 Task: Add Sprouts Pumpkin to the cart.
Action: Mouse moved to (51, 316)
Screenshot: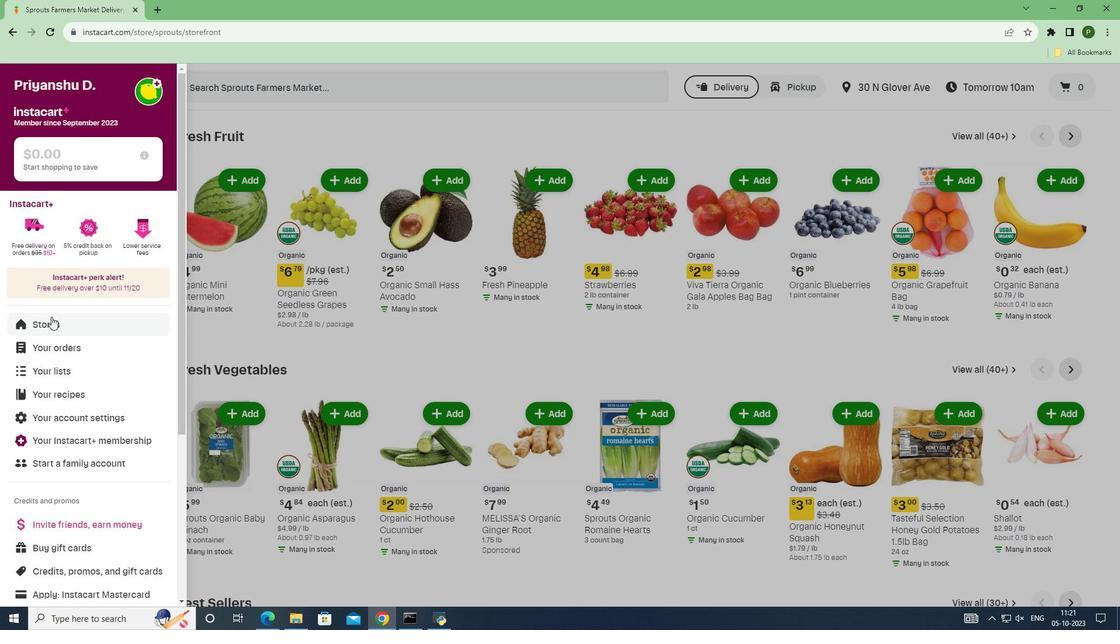 
Action: Mouse pressed left at (51, 316)
Screenshot: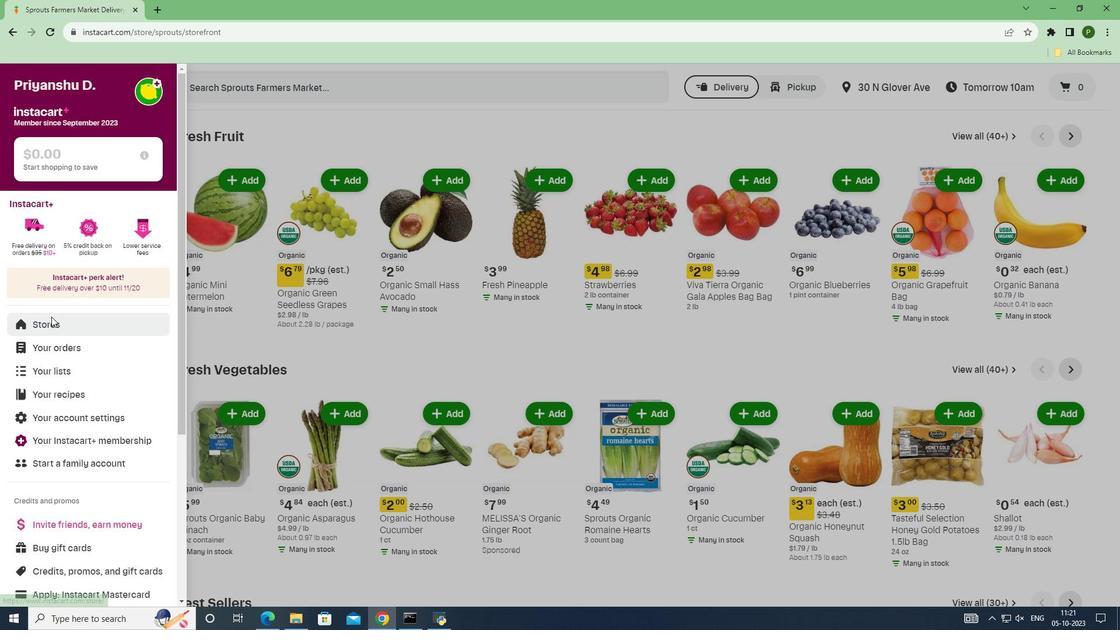 
Action: Mouse moved to (266, 126)
Screenshot: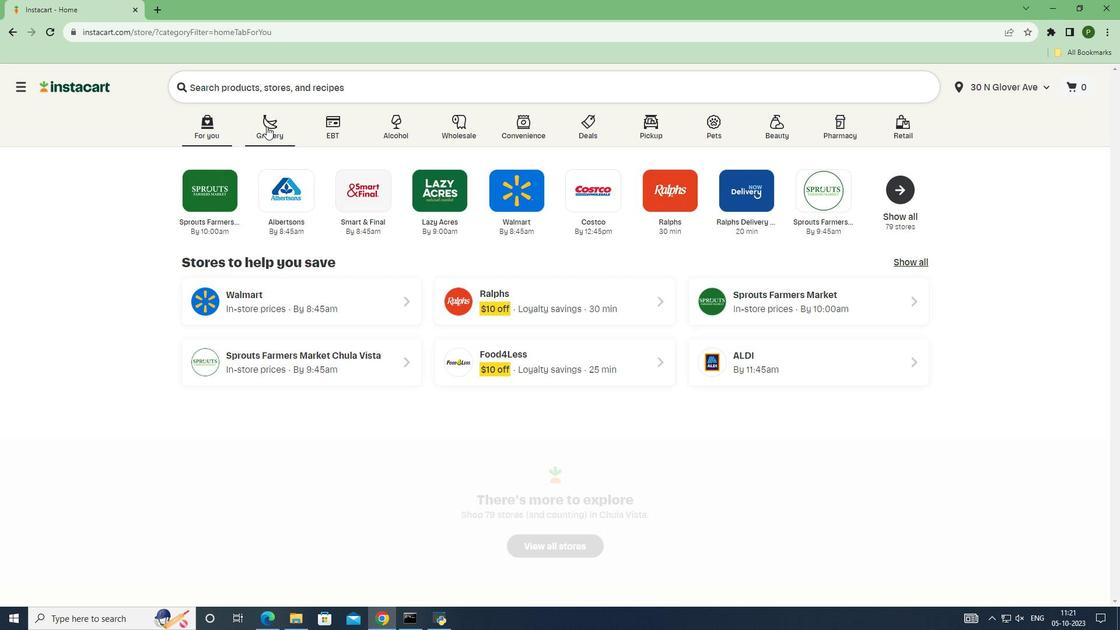 
Action: Mouse pressed left at (266, 126)
Screenshot: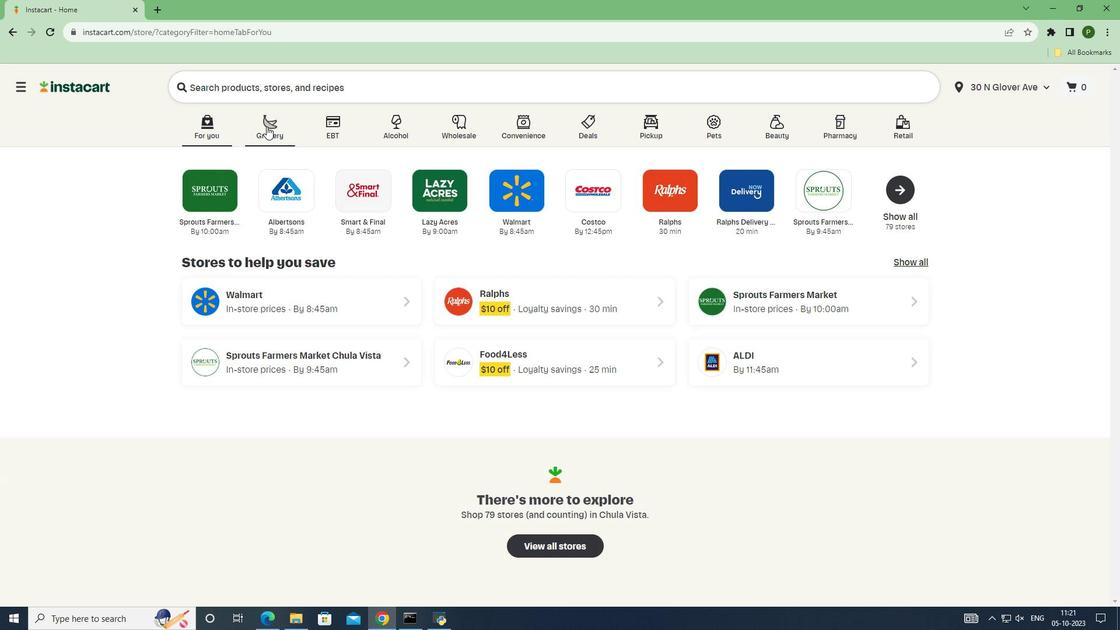 
Action: Mouse moved to (689, 271)
Screenshot: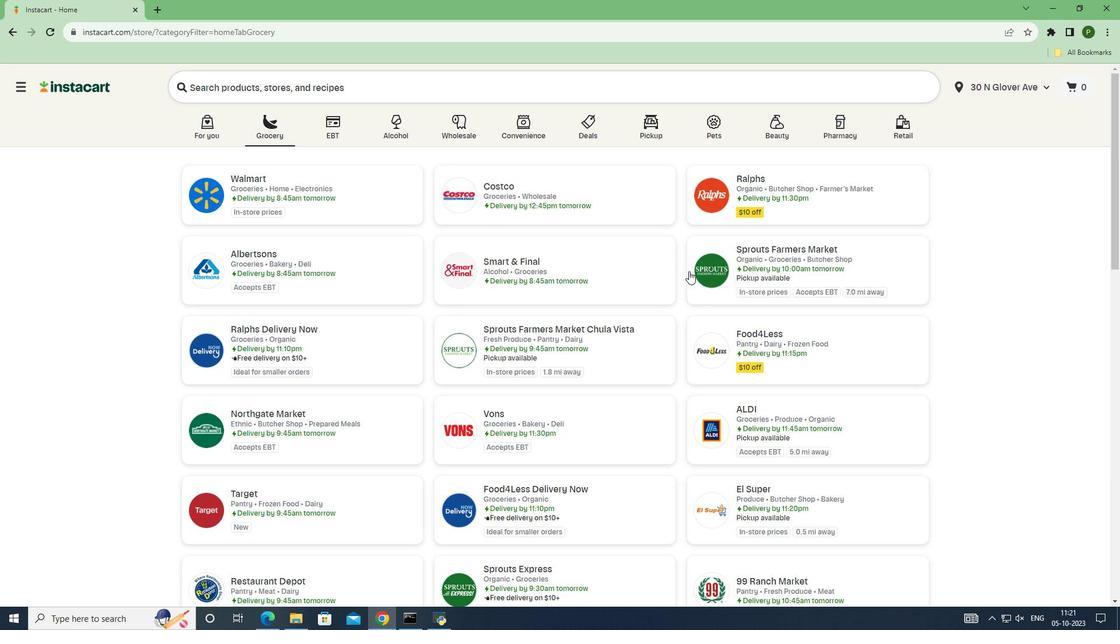 
Action: Mouse pressed left at (689, 271)
Screenshot: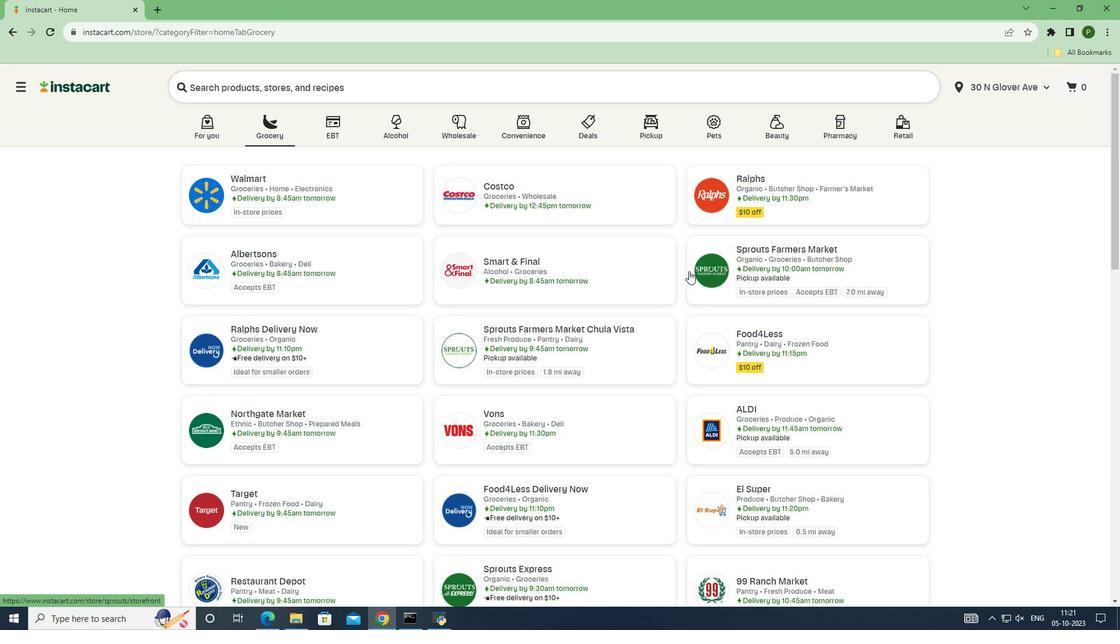 
Action: Mouse moved to (120, 330)
Screenshot: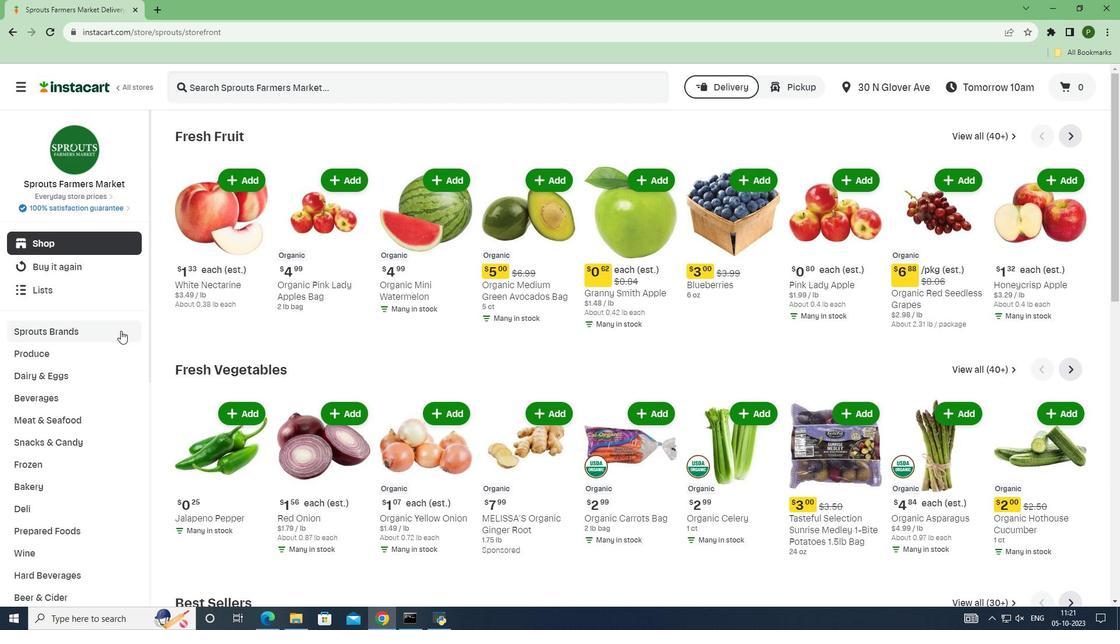 
Action: Mouse pressed left at (120, 330)
Screenshot: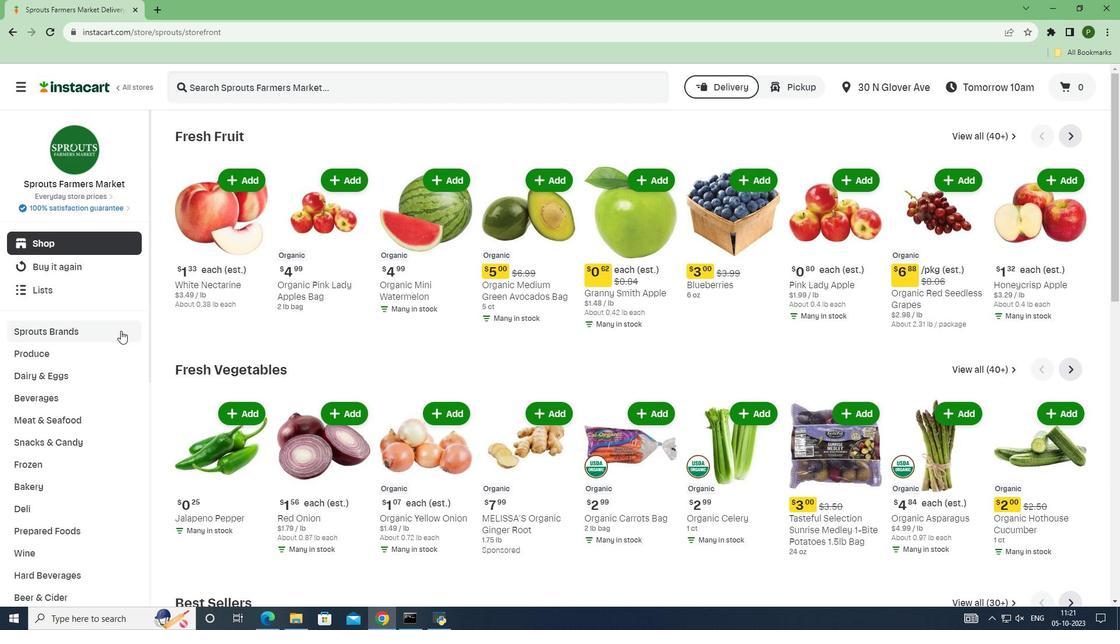 
Action: Mouse moved to (75, 427)
Screenshot: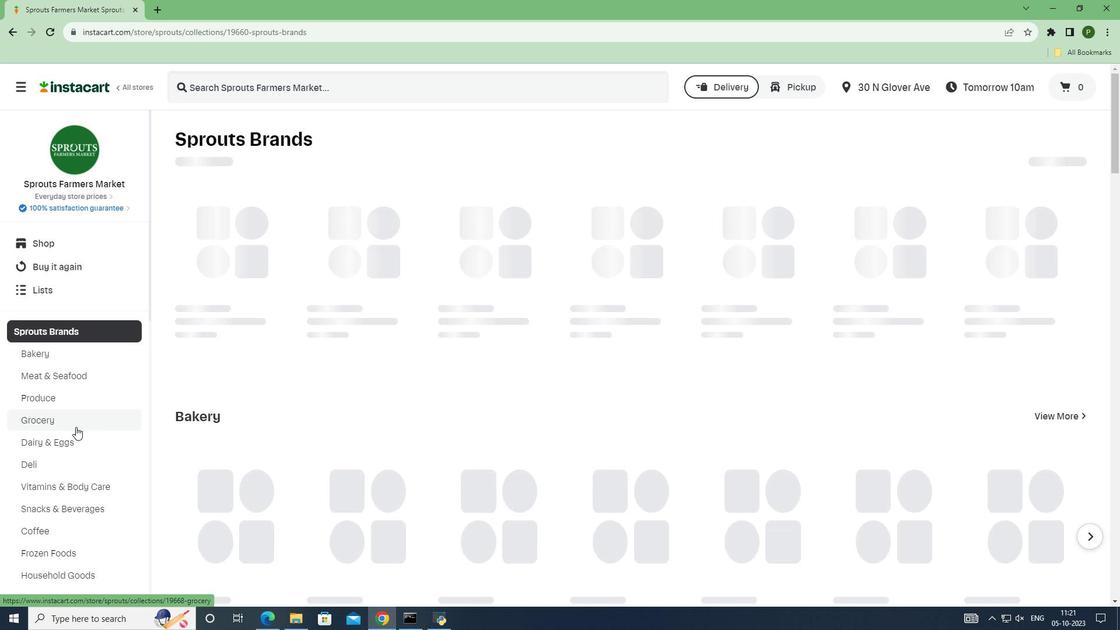 
Action: Mouse pressed left at (75, 427)
Screenshot: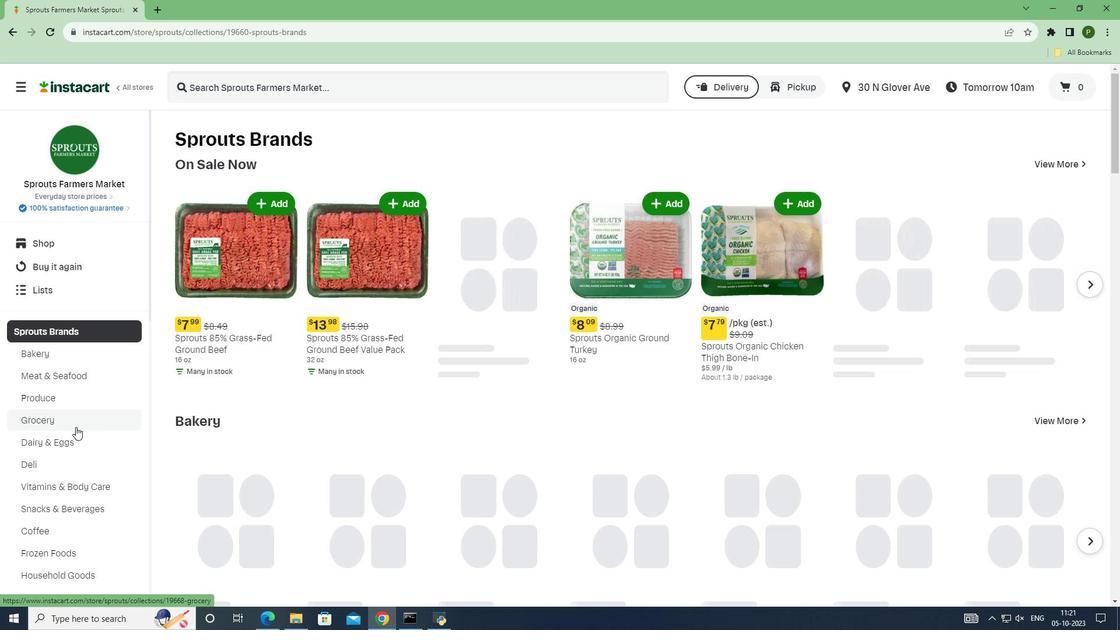 
Action: Mouse moved to (284, 257)
Screenshot: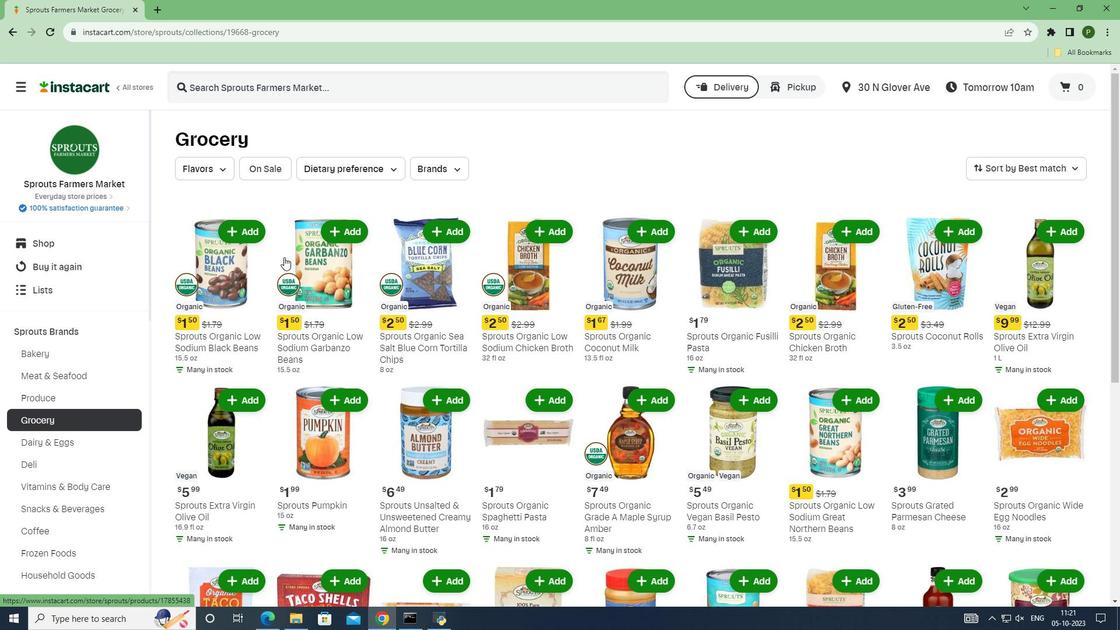 
Action: Mouse scrolled (284, 256) with delta (0, 0)
Screenshot: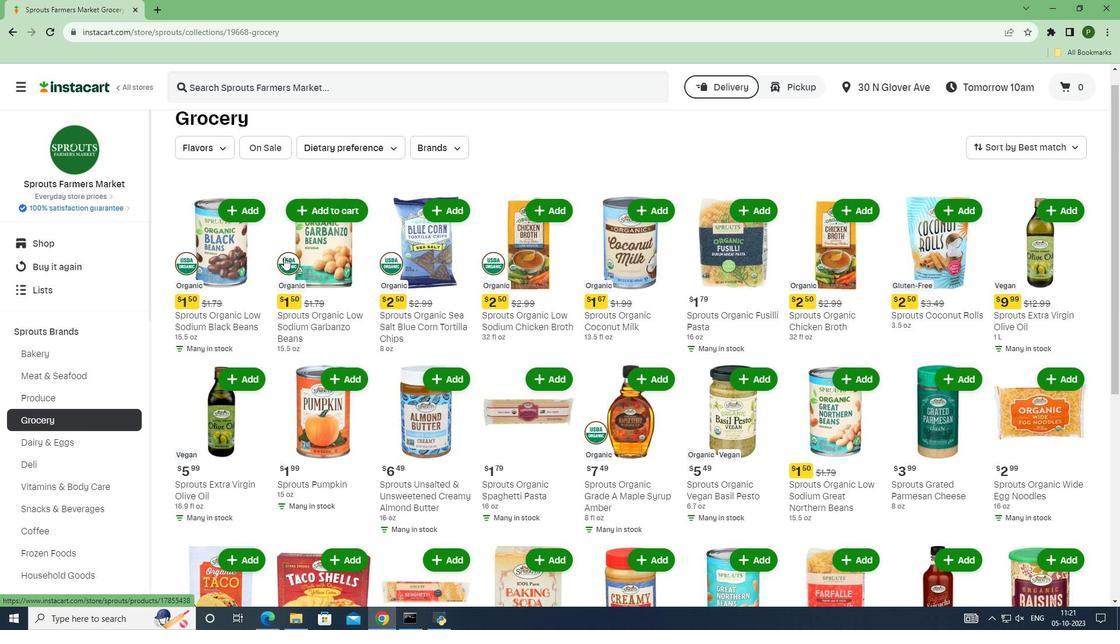 
Action: Mouse moved to (343, 341)
Screenshot: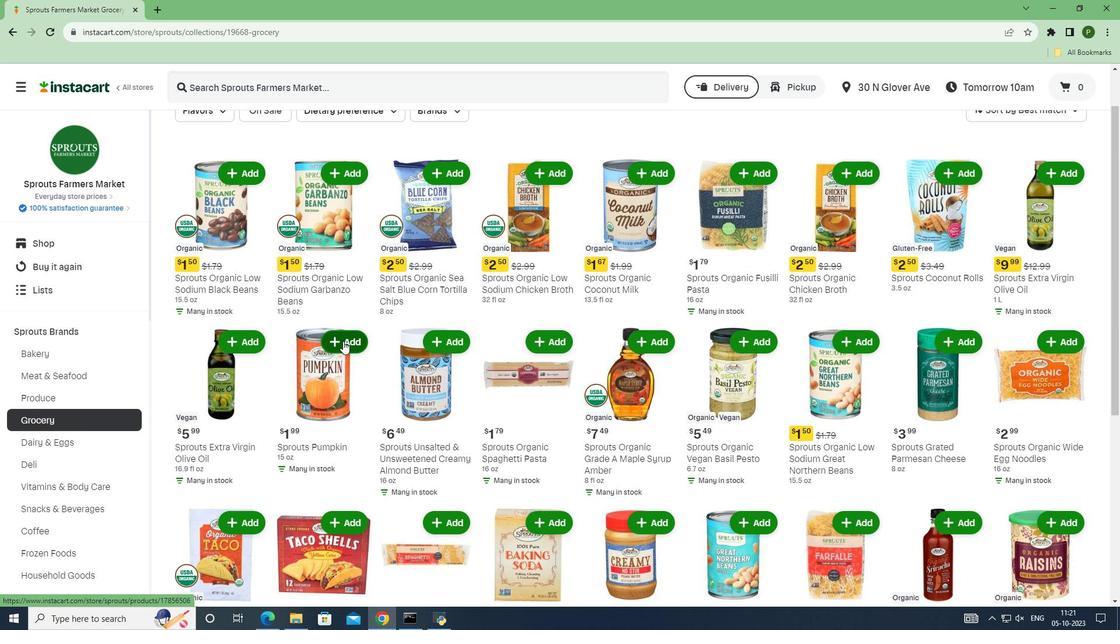 
Action: Mouse pressed left at (343, 341)
Screenshot: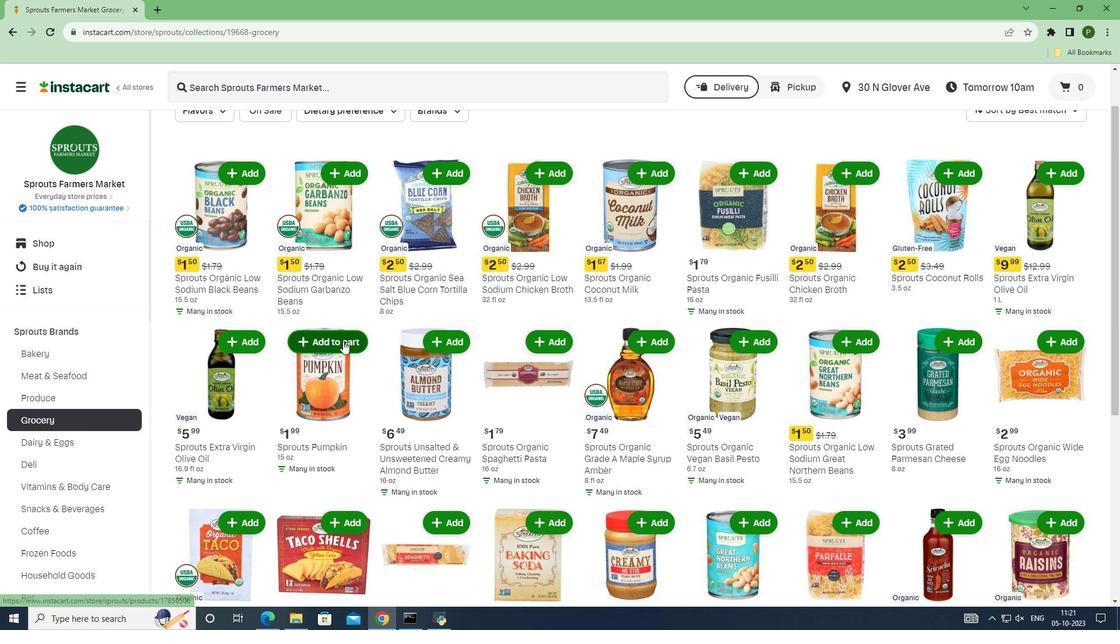 
